 Task: Create Card Financial Planning Session in Board Productivity Hacks to Workspace Computer Networking. Create Card Career Development Planning in Board IT Risk Management to Workspace Computer Networking. Create Card Financial Planning Session in Board IT Security and Compliance Management to Workspace Computer Networking
Action: Mouse moved to (139, 66)
Screenshot: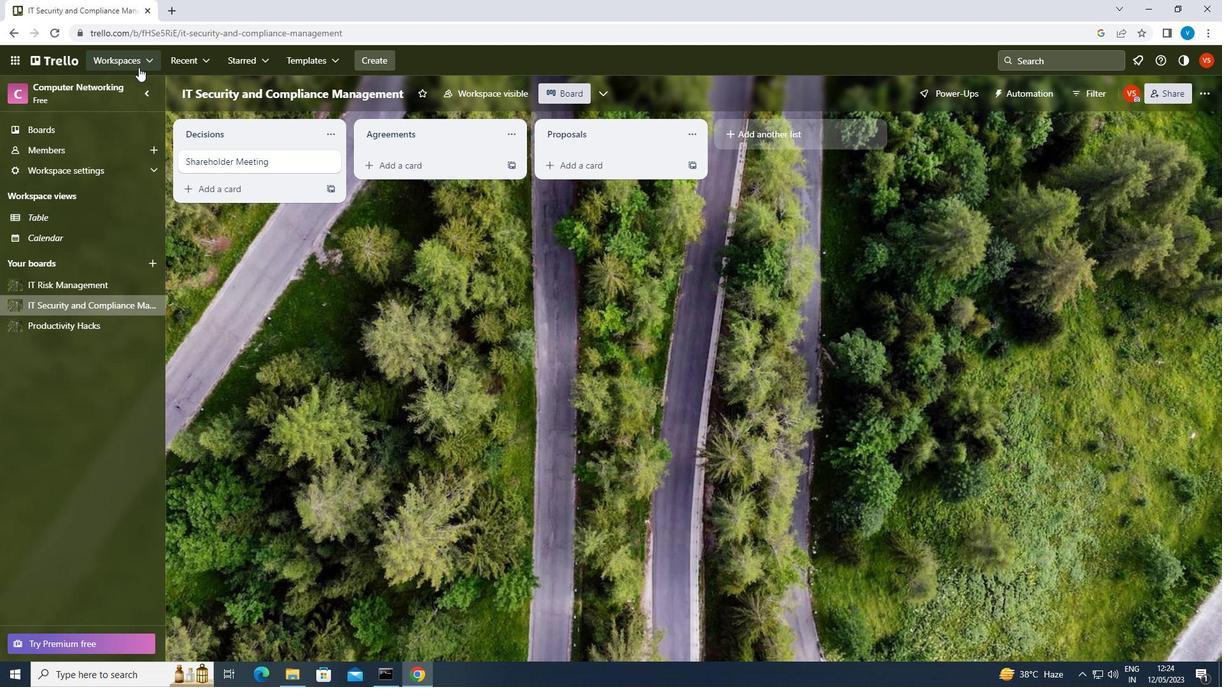 
Action: Mouse pressed left at (139, 66)
Screenshot: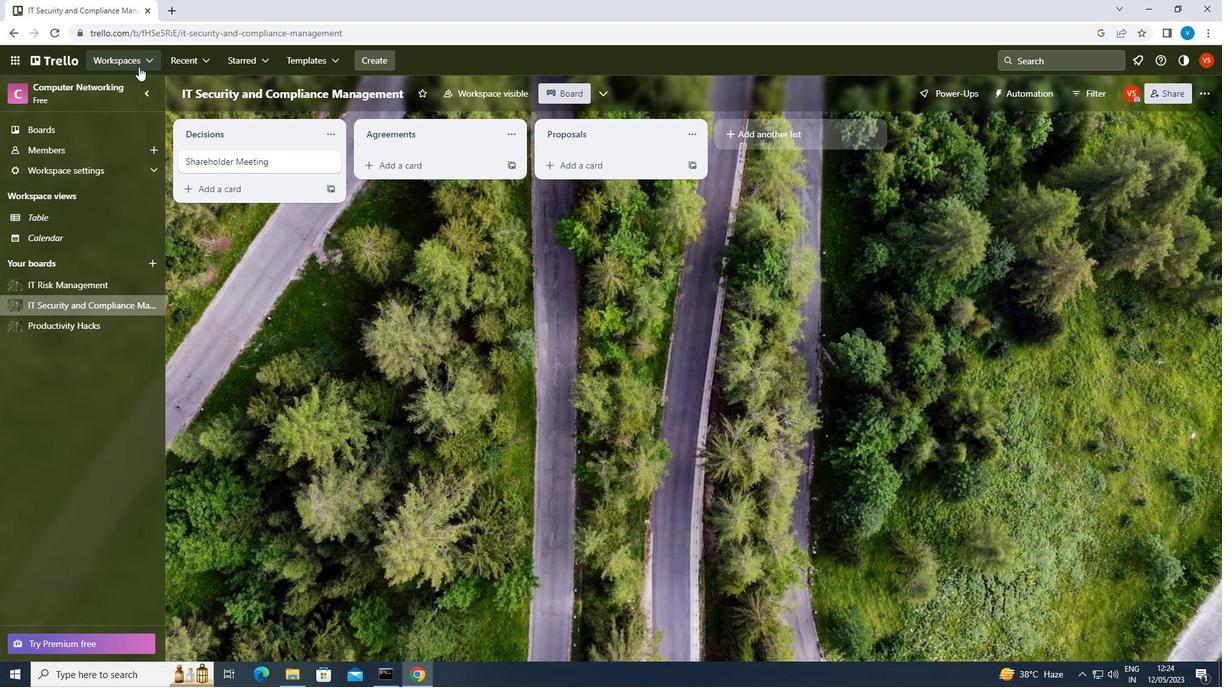 
Action: Mouse moved to (183, 373)
Screenshot: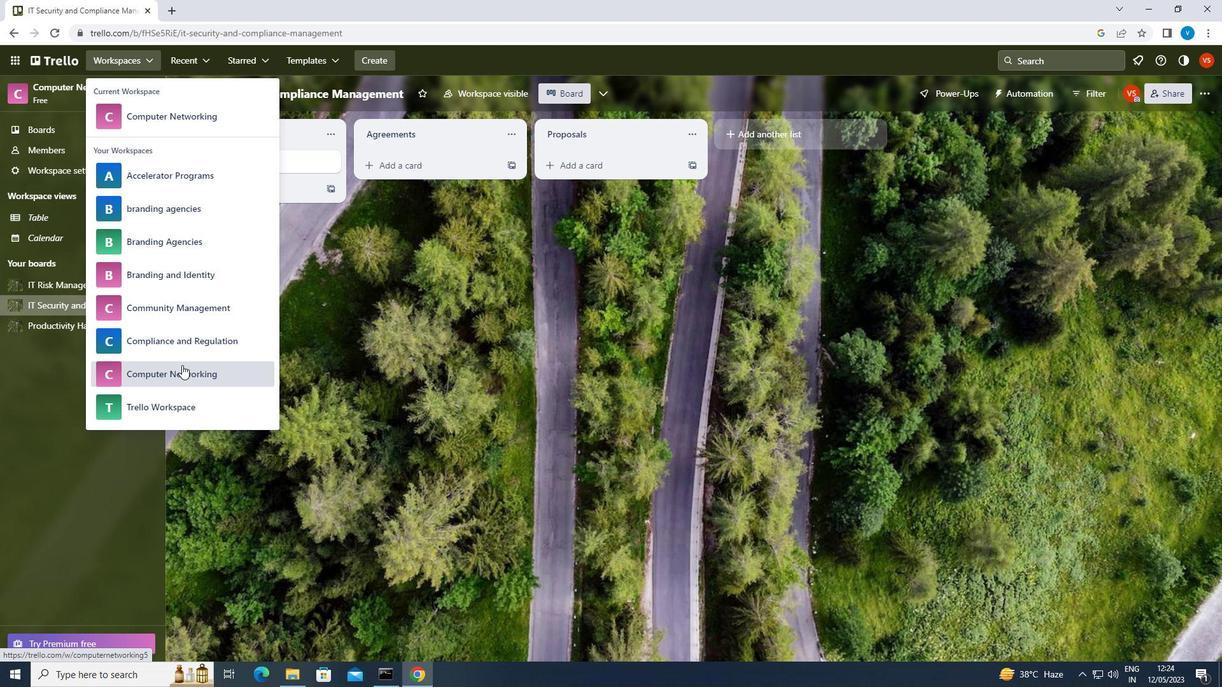 
Action: Mouse pressed left at (183, 373)
Screenshot: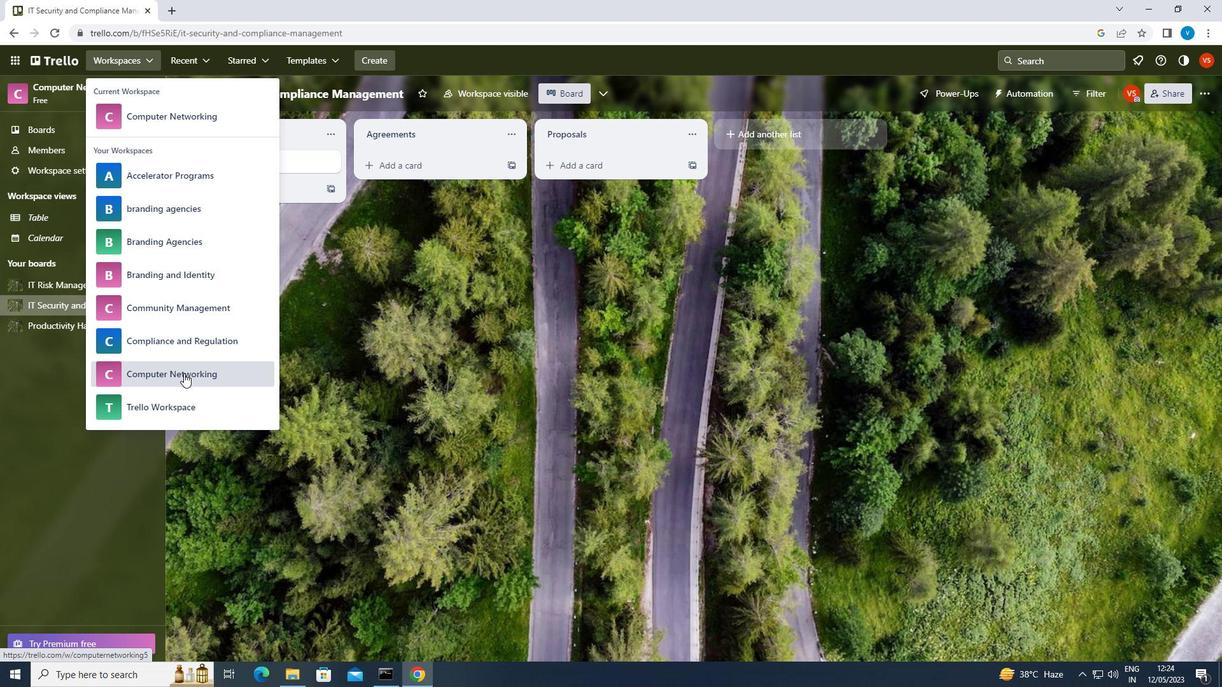 
Action: Mouse moved to (923, 521)
Screenshot: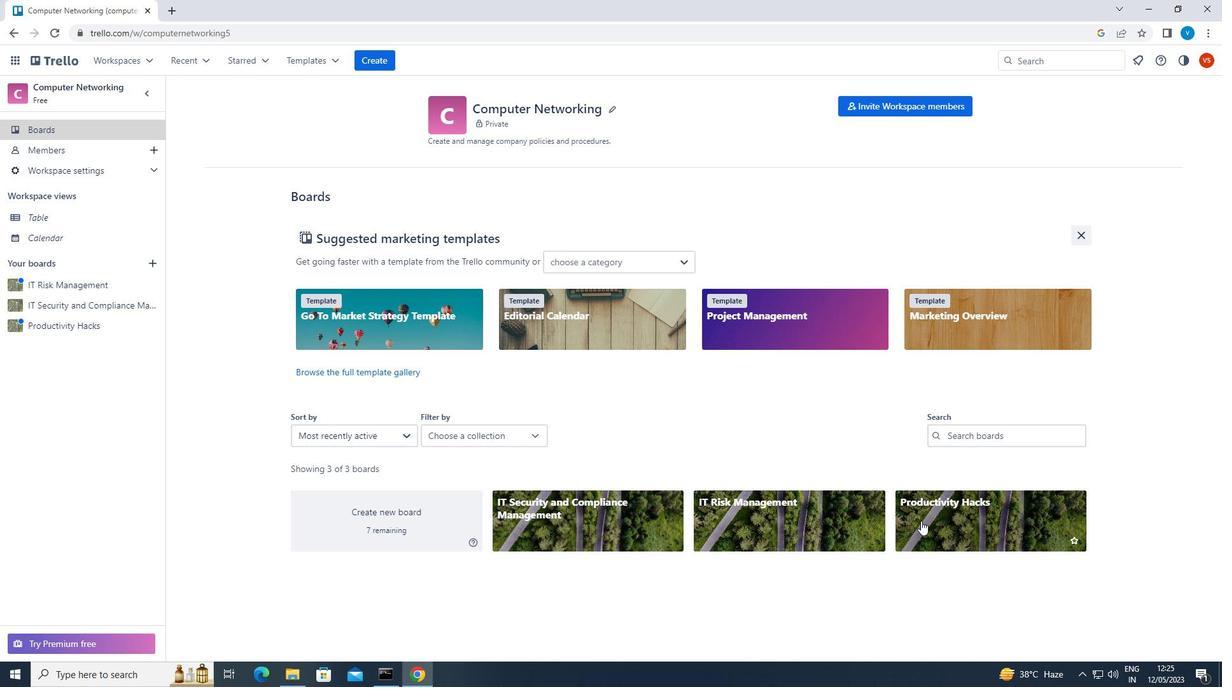 
Action: Mouse pressed left at (923, 521)
Screenshot: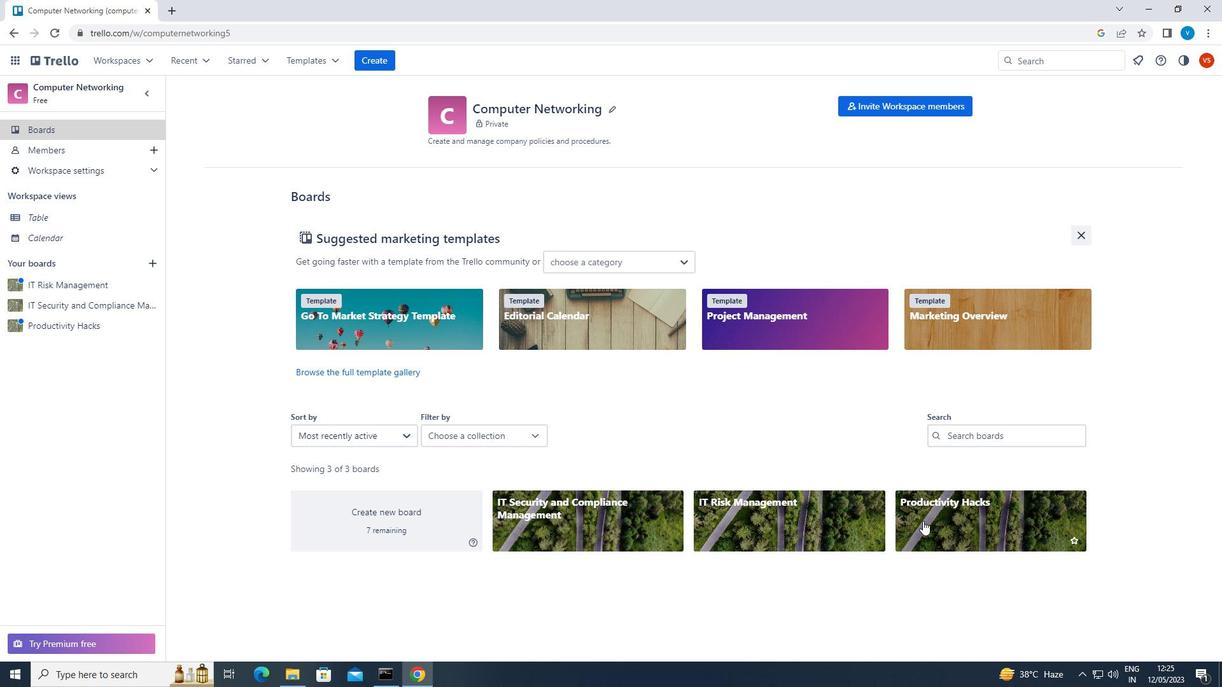 
Action: Mouse moved to (416, 161)
Screenshot: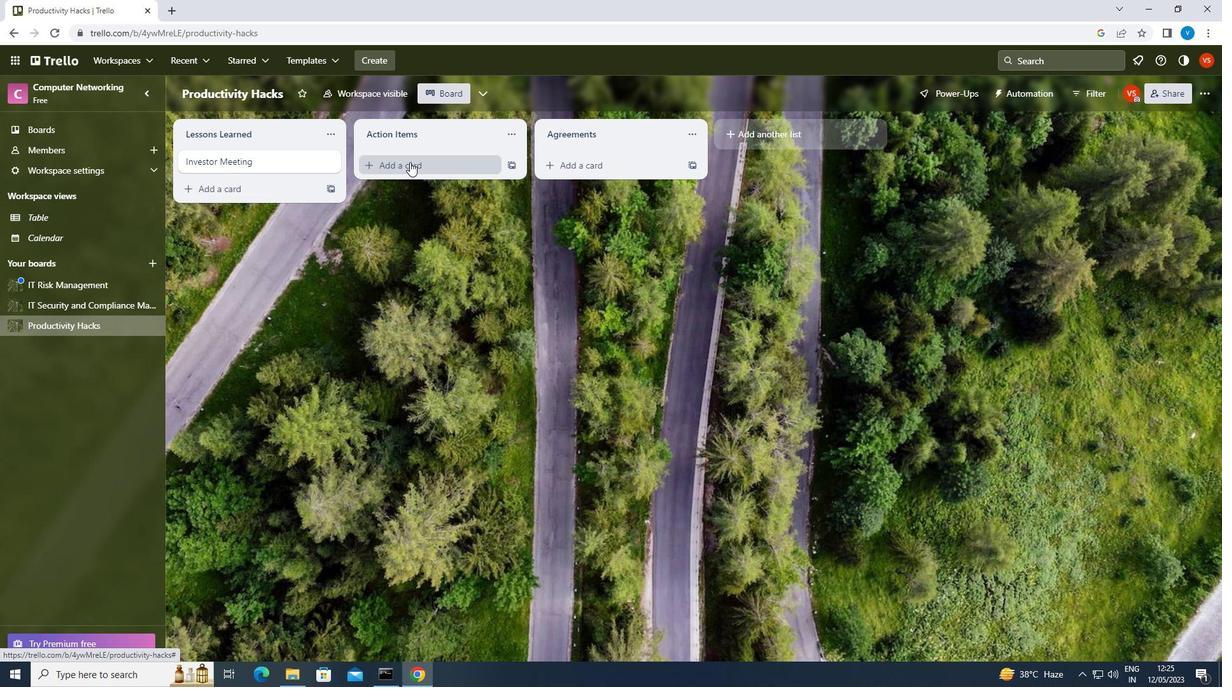 
Action: Mouse pressed left at (416, 161)
Screenshot: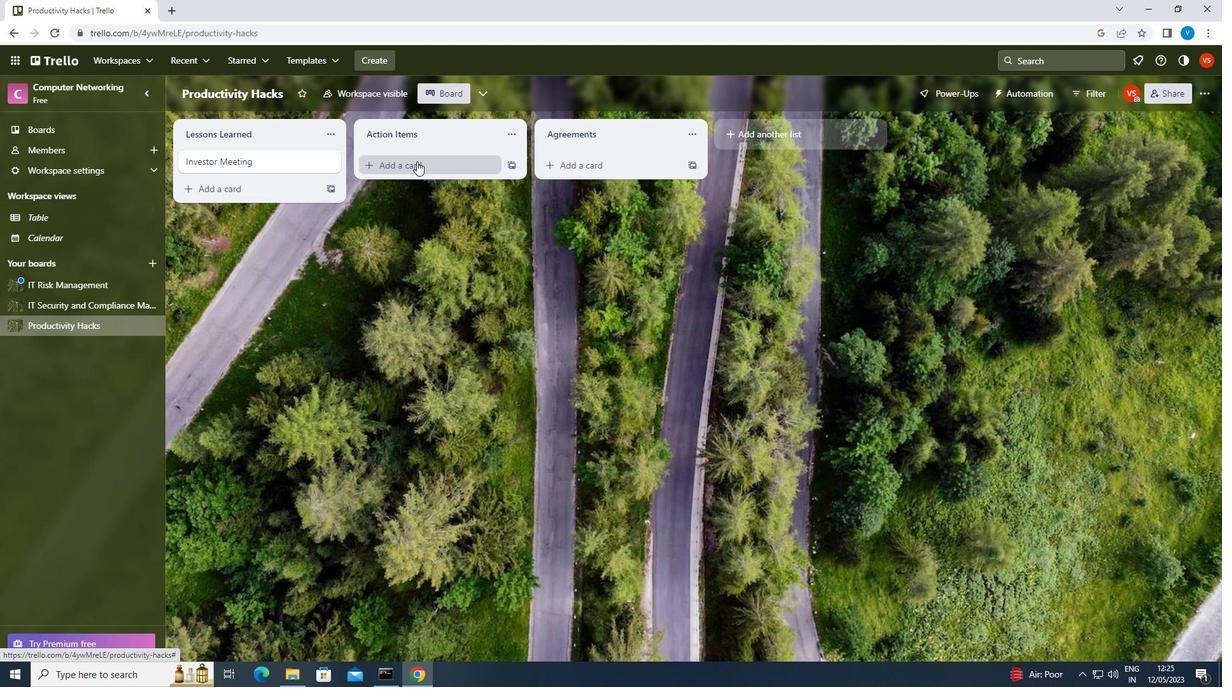
Action: Key pressed <Key.shift>FINANCIAL<Key.space><Key.shift>PLANNING<Key.space><Key.shift>SESSION<Key.enter>
Screenshot: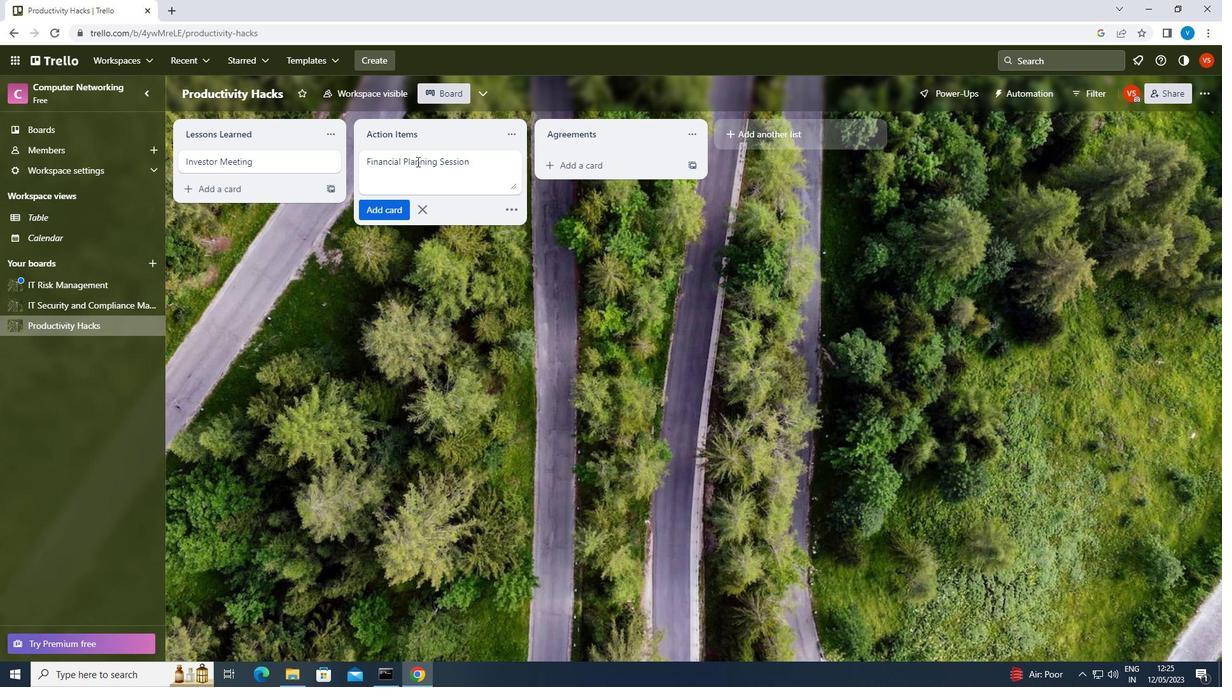 
Action: Mouse moved to (89, 278)
Screenshot: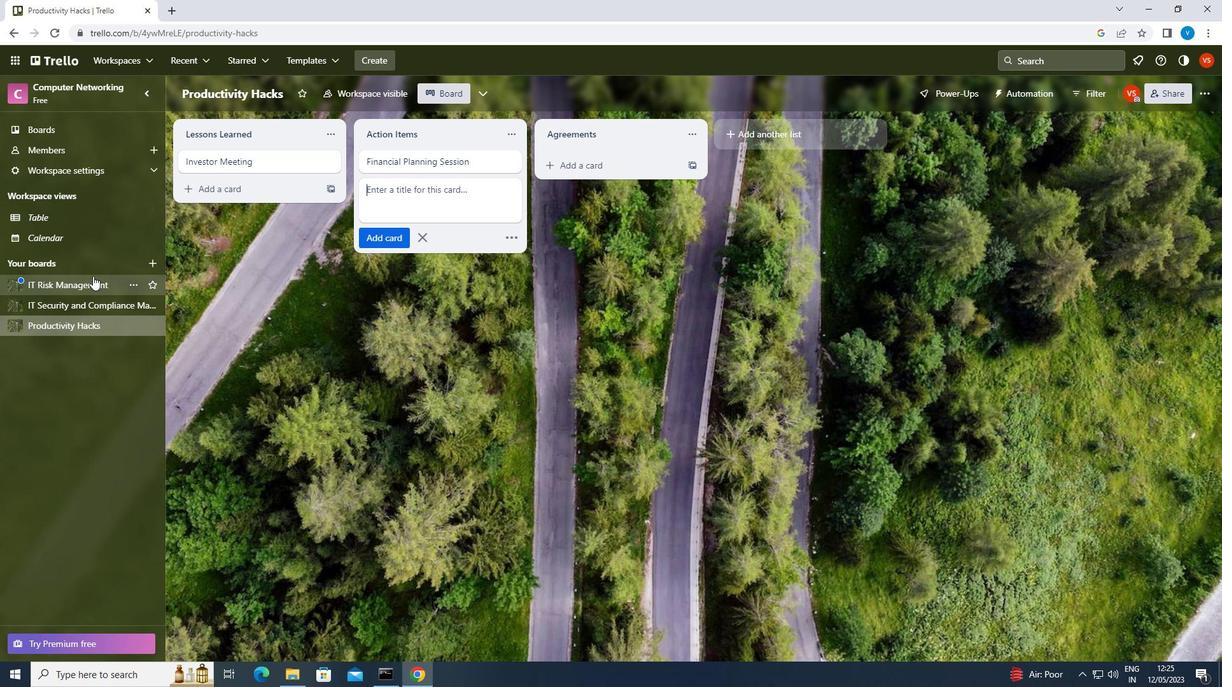
Action: Mouse pressed left at (89, 278)
Screenshot: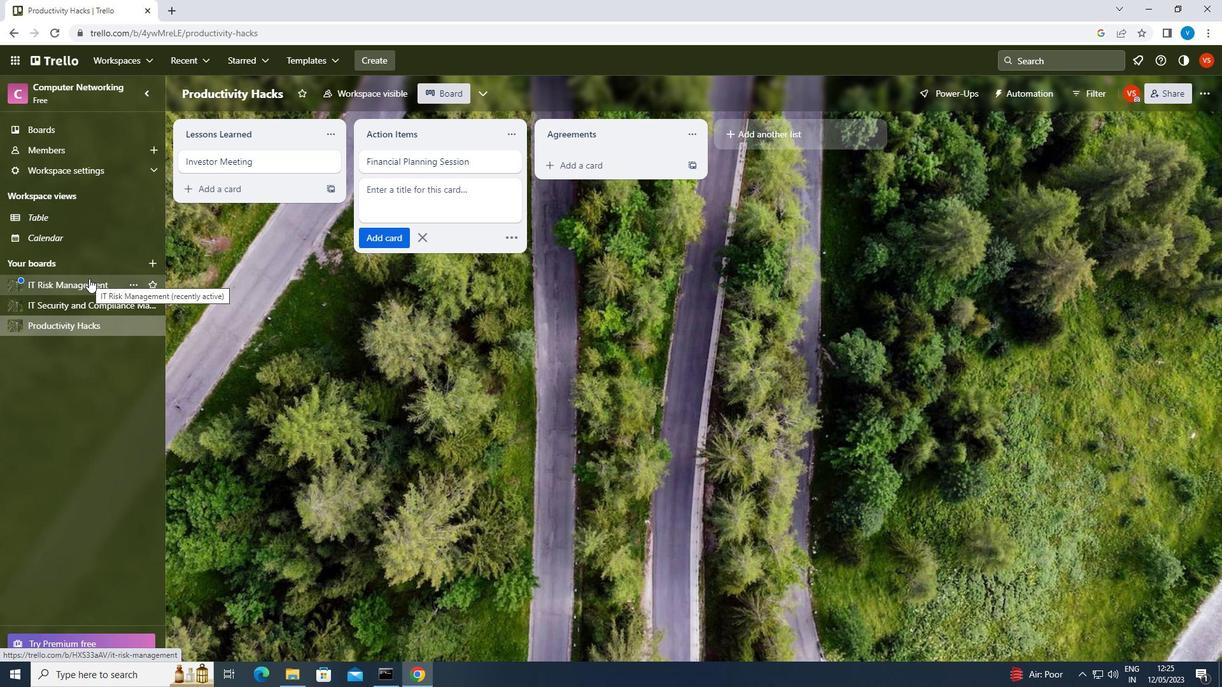 
Action: Mouse moved to (407, 158)
Screenshot: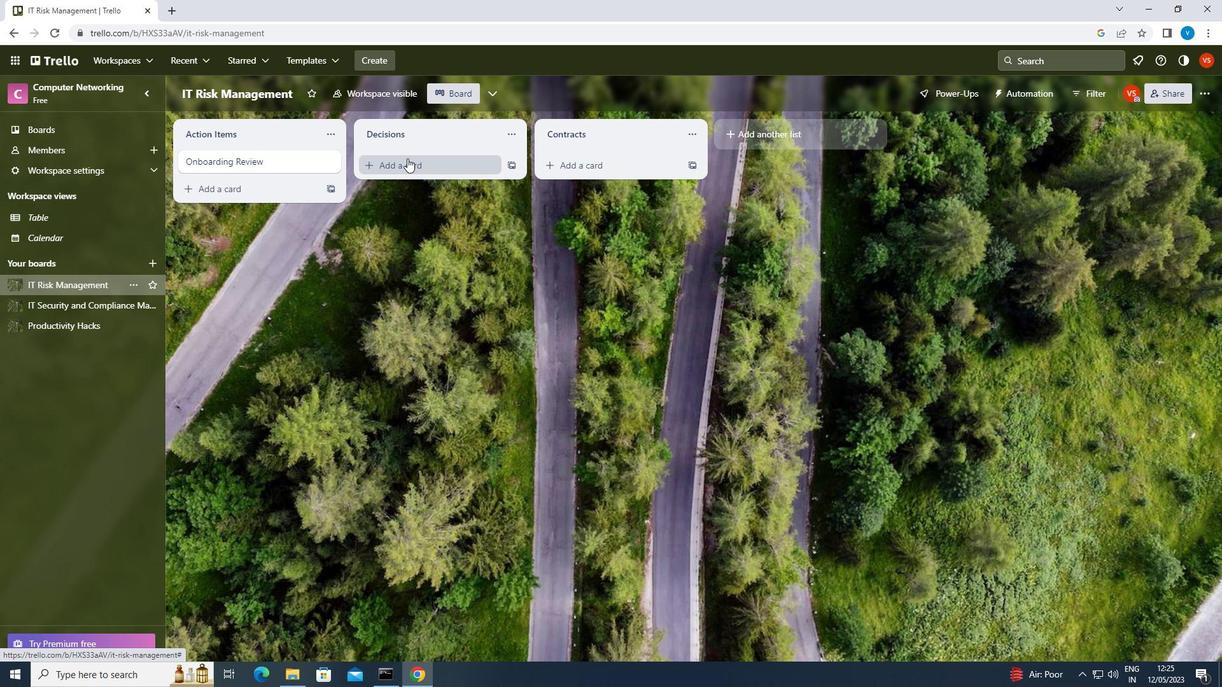 
Action: Mouse pressed left at (407, 158)
Screenshot: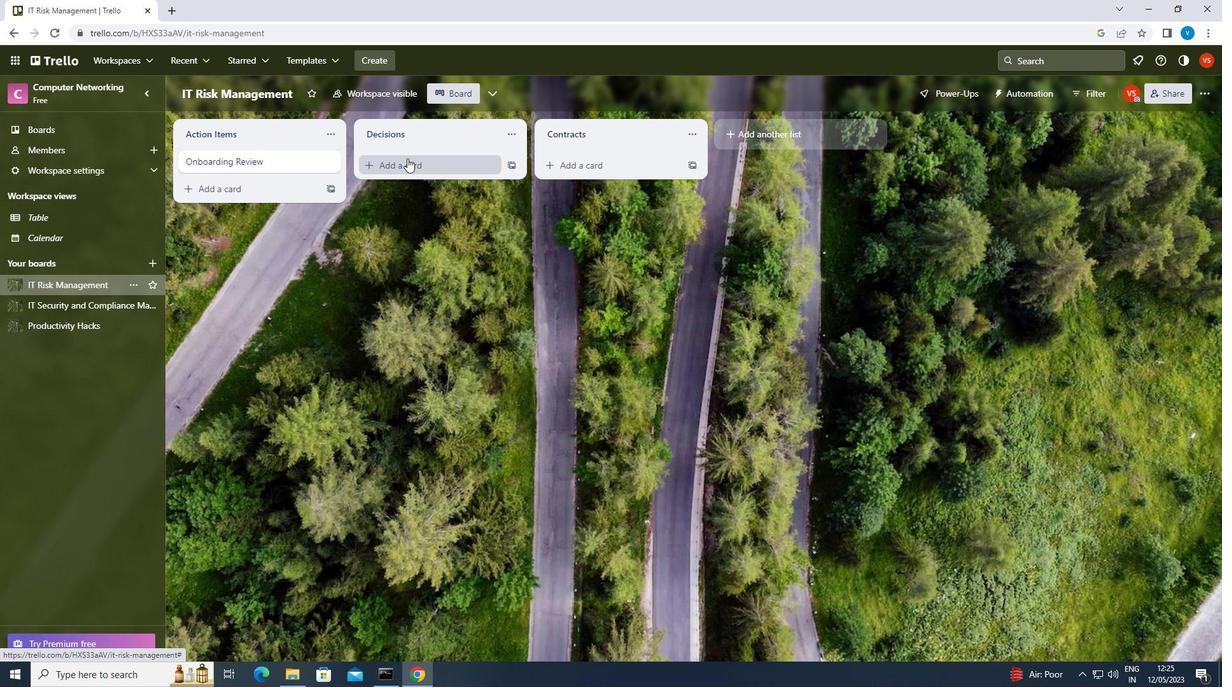 
Action: Key pressed <Key.shift>CAREER<Key.space><Key.shift>DEVELOPMENT<Key.space><Key.shift>PLANNING<Key.enter>
Screenshot: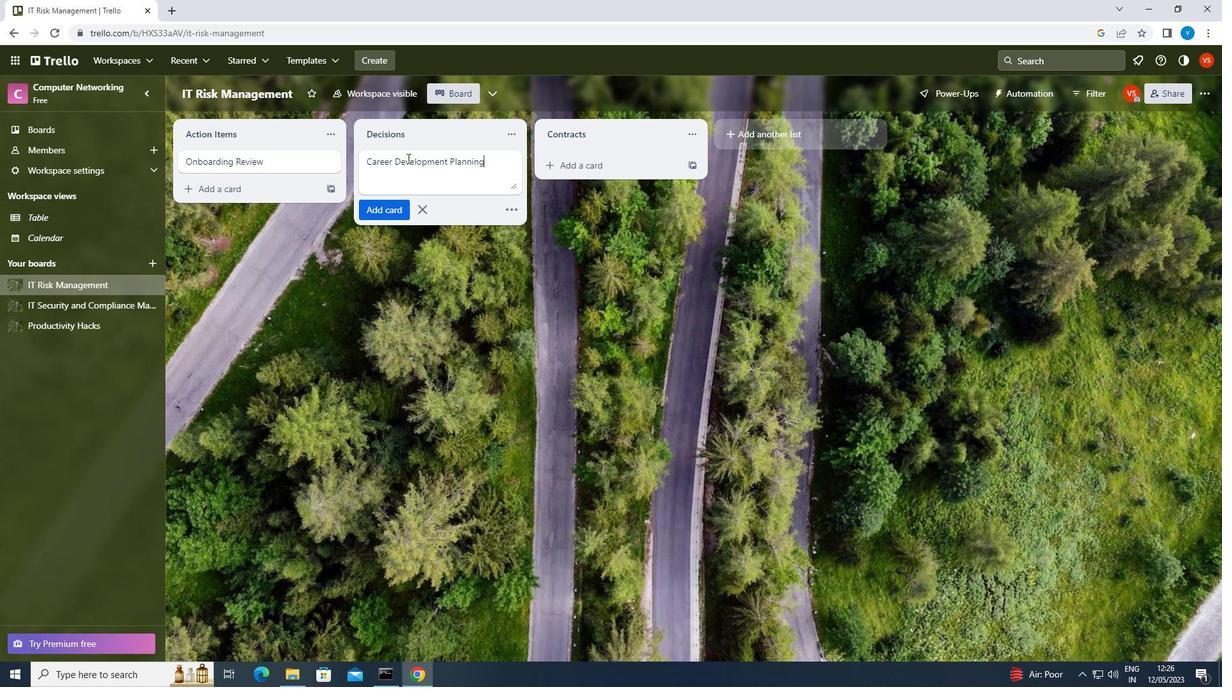 
Action: Mouse moved to (76, 305)
Screenshot: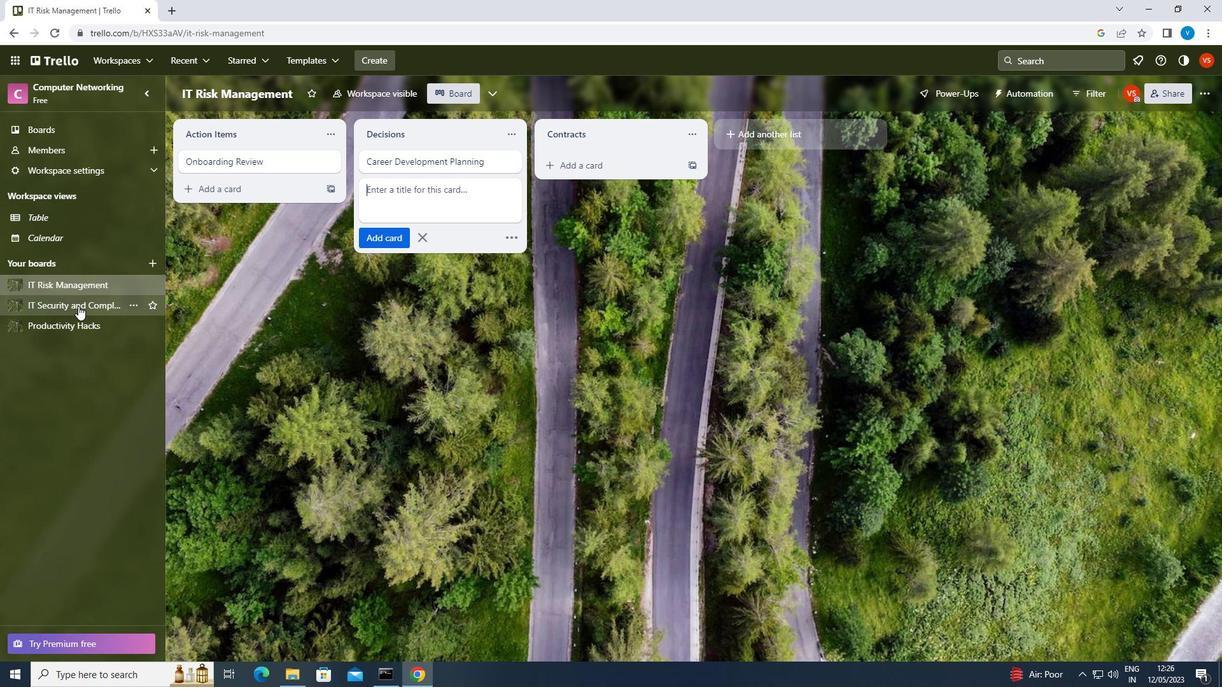 
Action: Mouse pressed left at (76, 305)
Screenshot: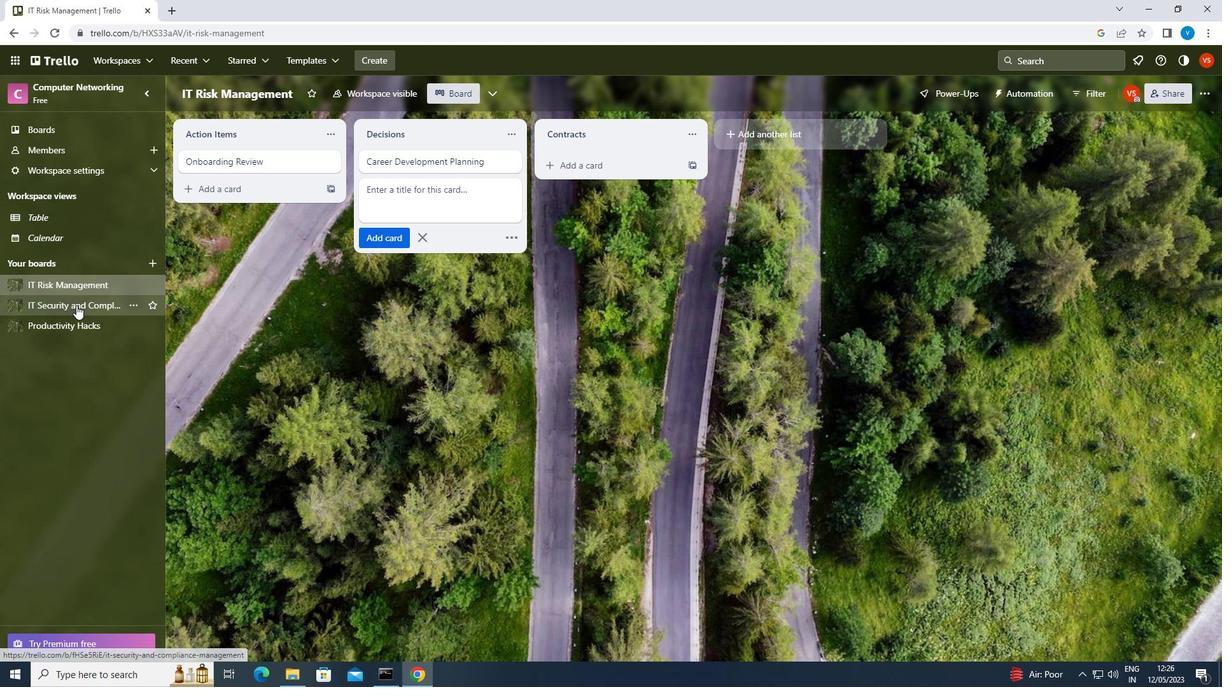 
Action: Mouse moved to (437, 169)
Screenshot: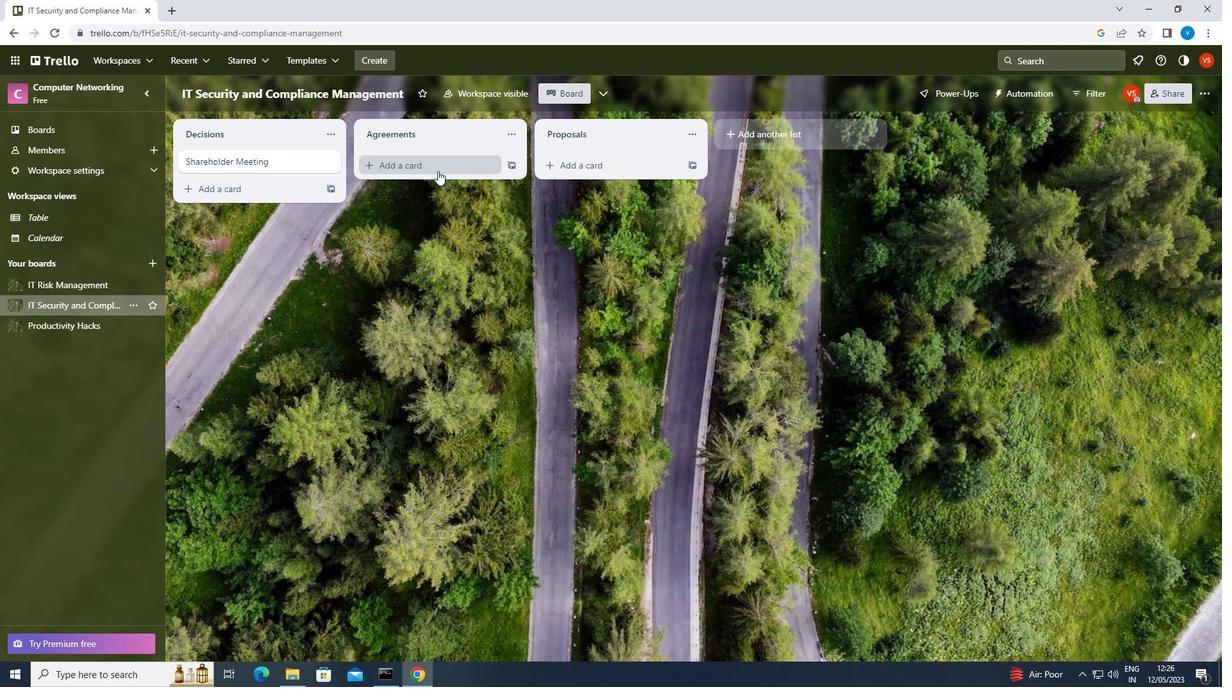 
Action: Mouse pressed left at (437, 169)
Screenshot: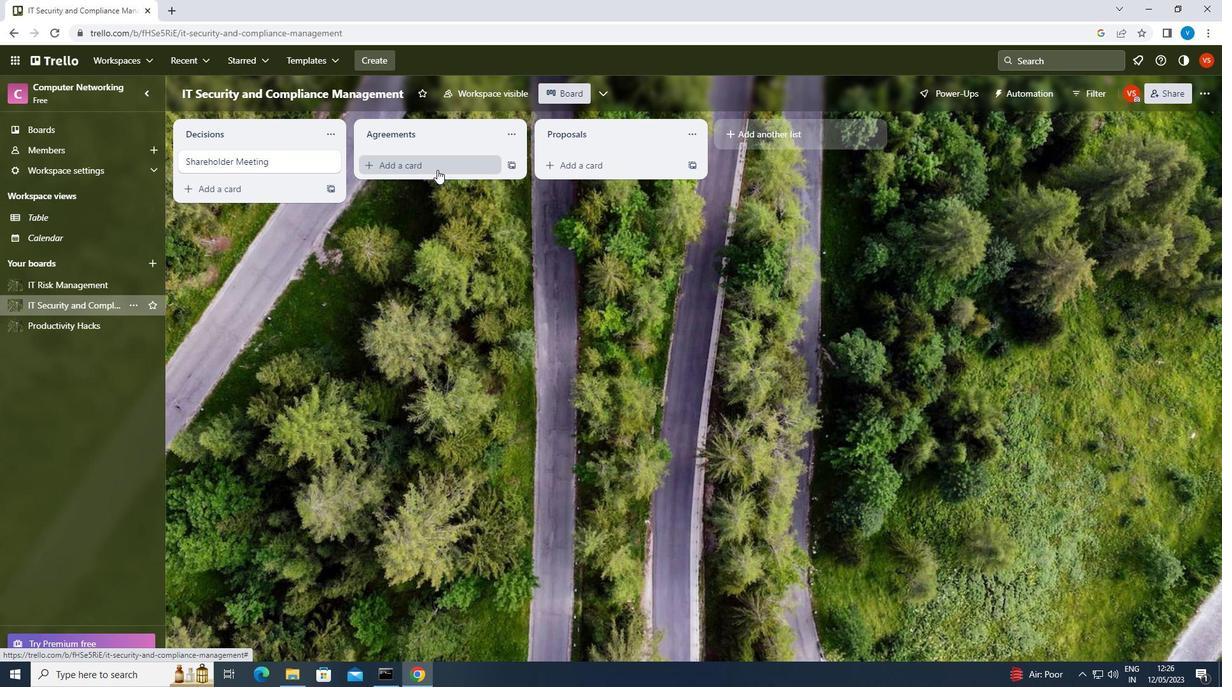
Action: Key pressed <Key.shift>FINANCIAL<Key.space><Key.shift>PLANNING<Key.space><Key.shift>SESSION<Key.enter>
Screenshot: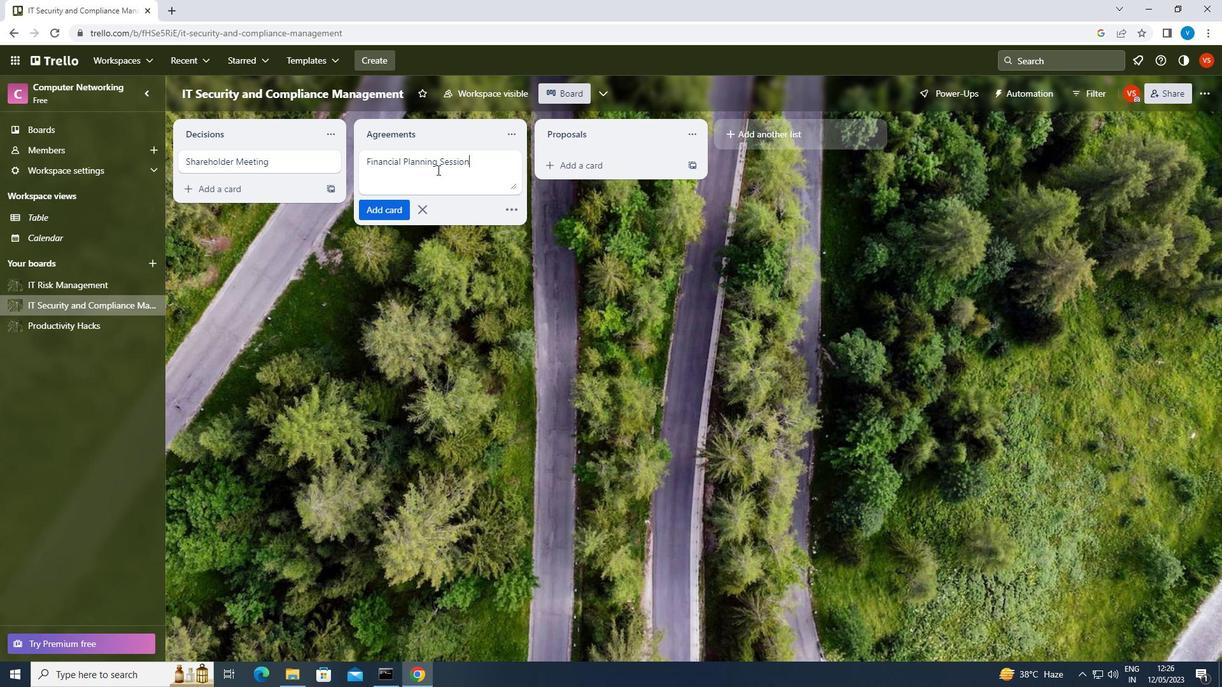 
